 Task: Clear the network log.
Action: Mouse moved to (957, 28)
Screenshot: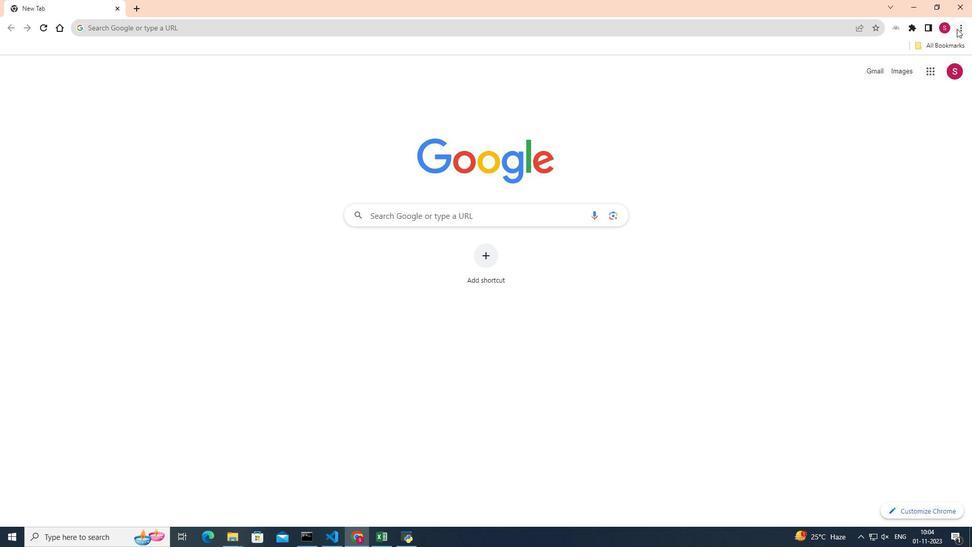 
Action: Mouse pressed left at (957, 28)
Screenshot: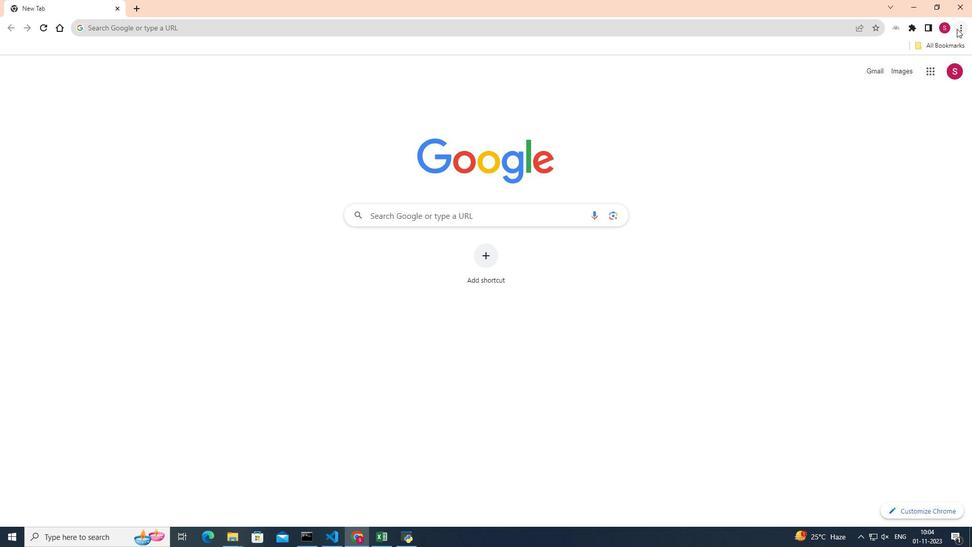 
Action: Mouse moved to (853, 185)
Screenshot: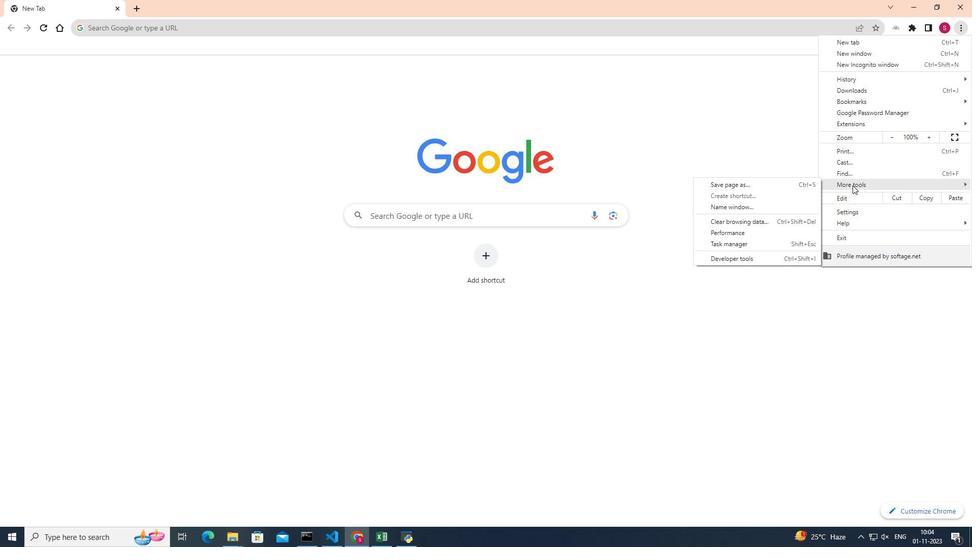 
Action: Mouse pressed left at (853, 185)
Screenshot: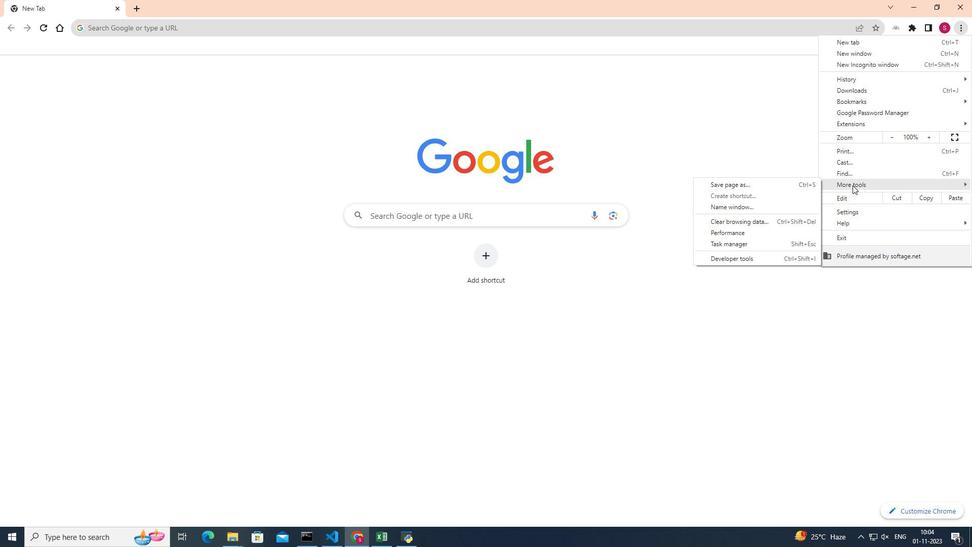 
Action: Mouse moved to (742, 257)
Screenshot: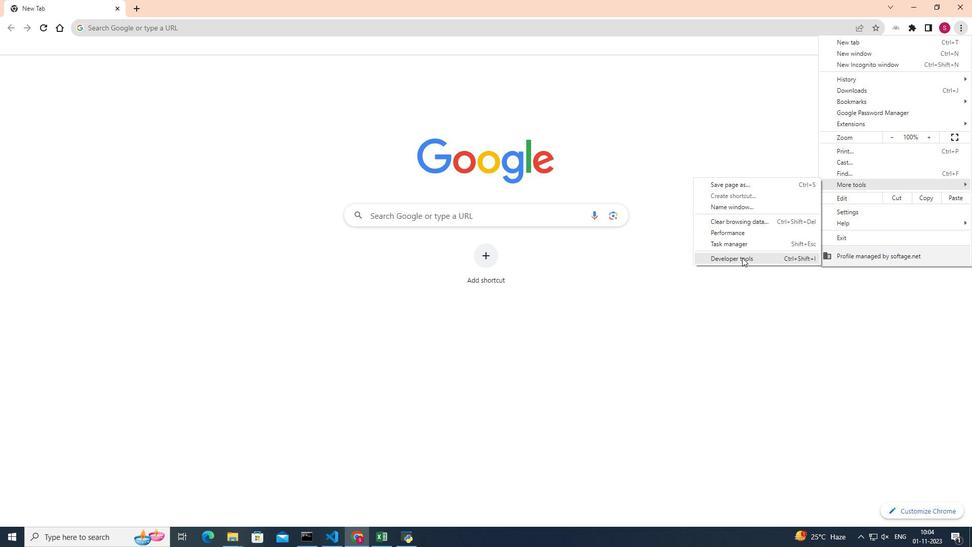 
Action: Mouse pressed left at (742, 257)
Screenshot: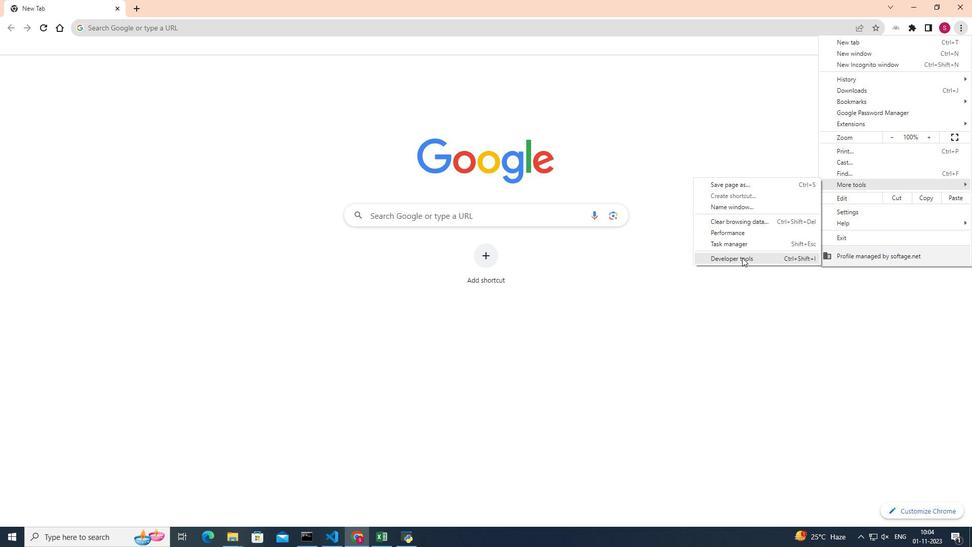 
Action: Mouse moved to (854, 60)
Screenshot: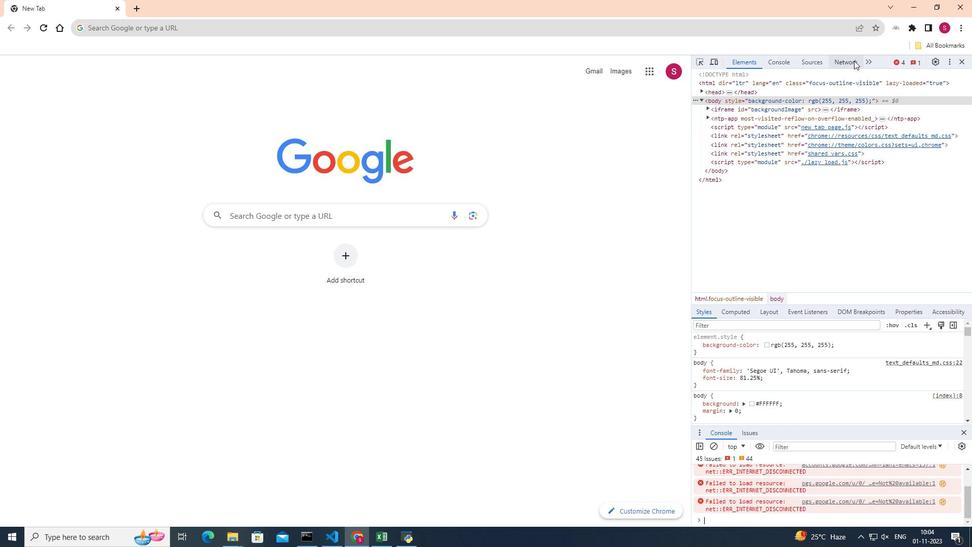 
Action: Mouse pressed left at (854, 60)
Screenshot: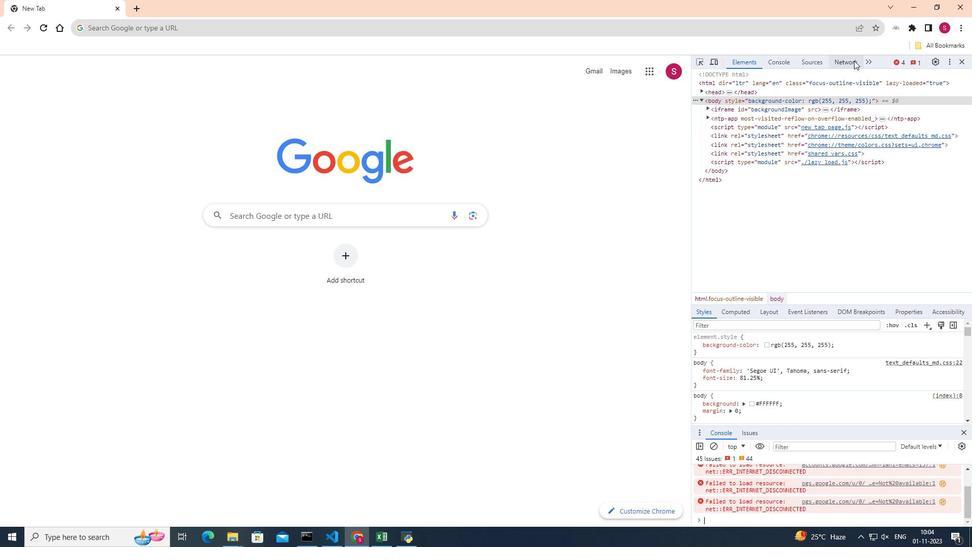 
Action: Mouse moved to (764, 220)
Screenshot: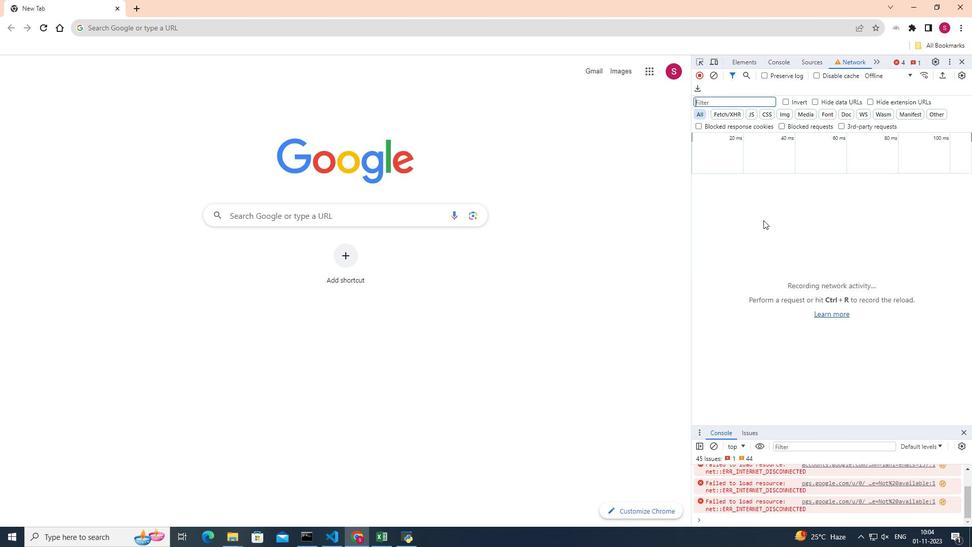 
Action: Key pressed ctrl+R
Screenshot: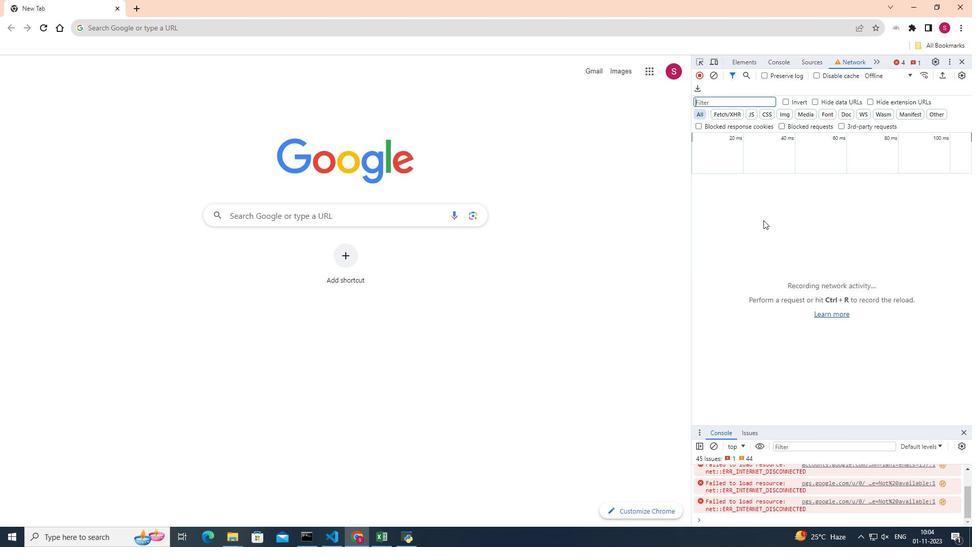 
Action: Mouse moved to (715, 76)
Screenshot: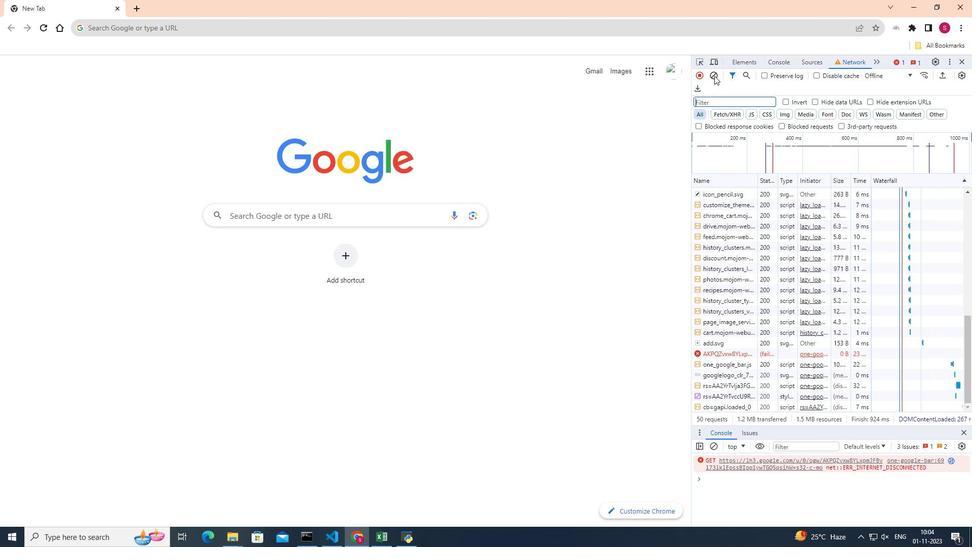 
Action: Mouse pressed left at (715, 76)
Screenshot: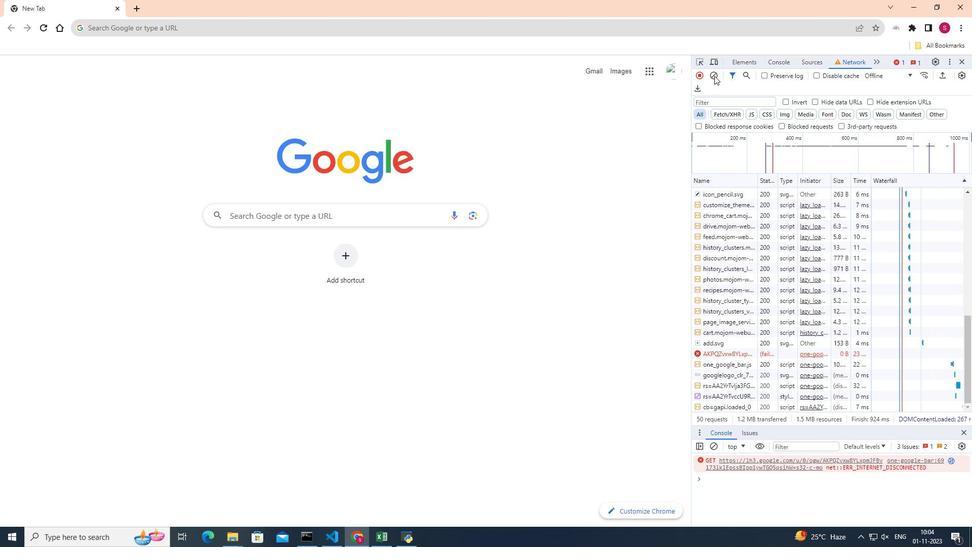 
